 Task: Click on the personal dictionary option and add the word "car".
Action: Mouse moved to (211, 59)
Screenshot: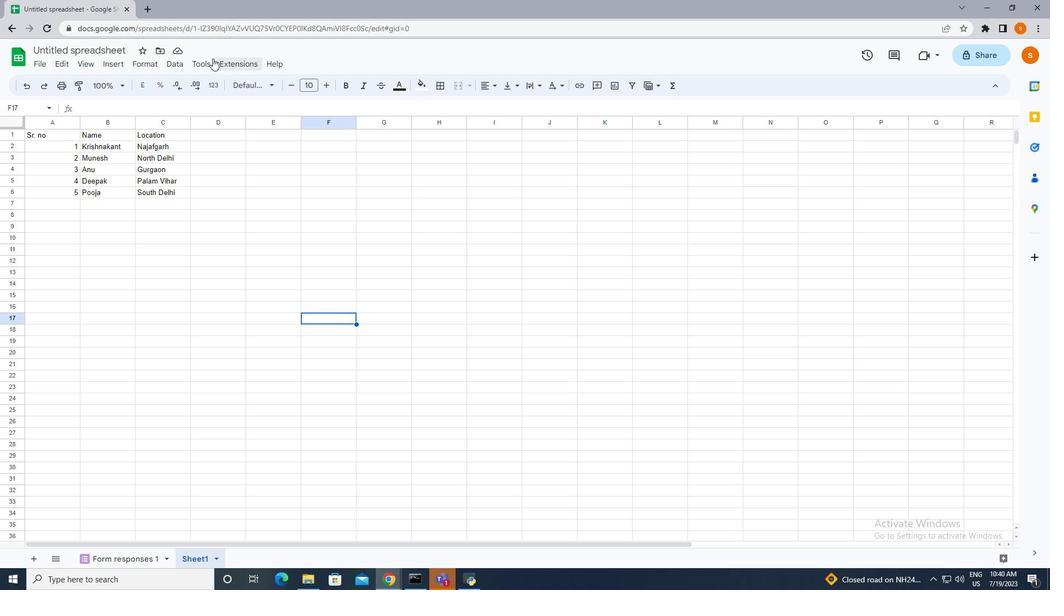 
Action: Mouse pressed left at (211, 59)
Screenshot: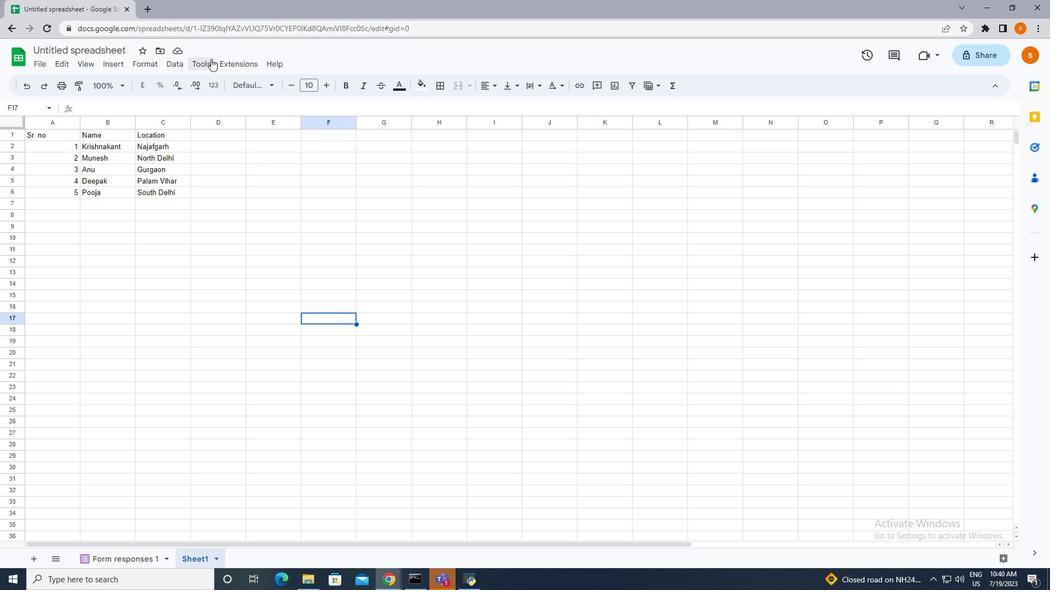 
Action: Mouse moved to (380, 147)
Screenshot: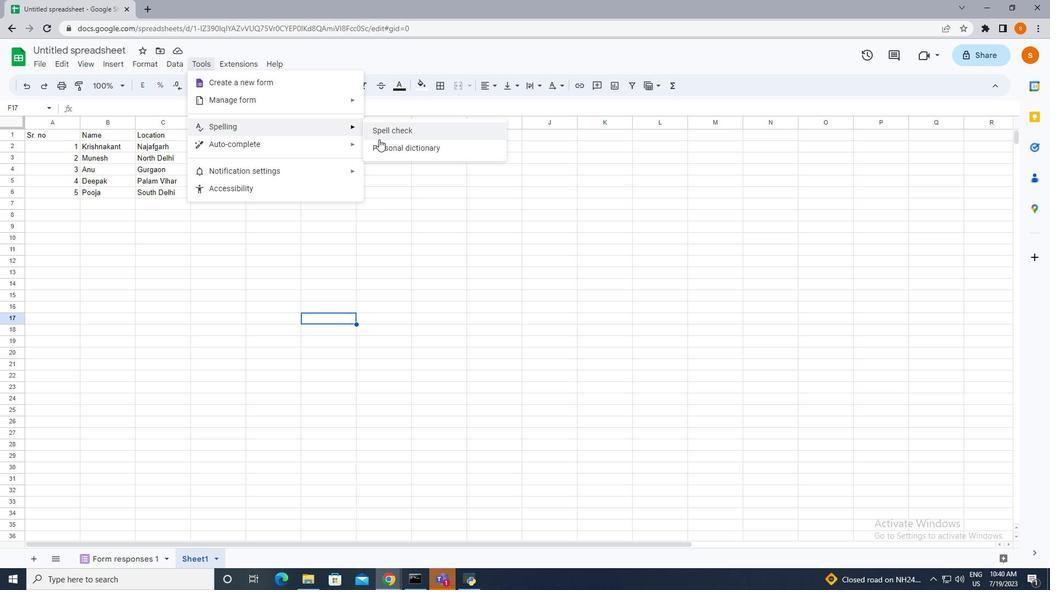 
Action: Mouse pressed left at (380, 147)
Screenshot: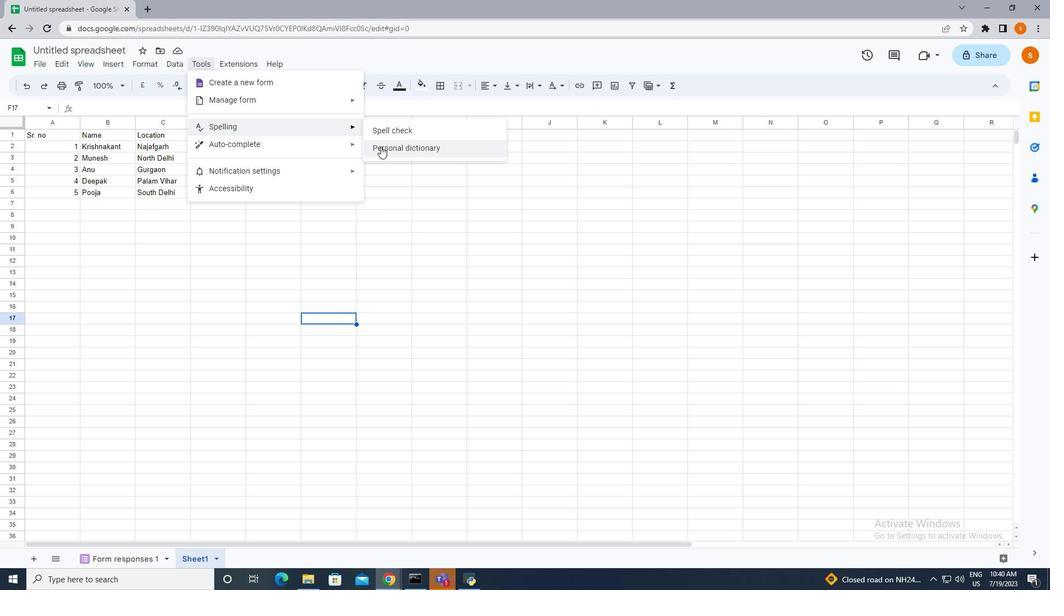 
Action: Mouse moved to (432, 233)
Screenshot: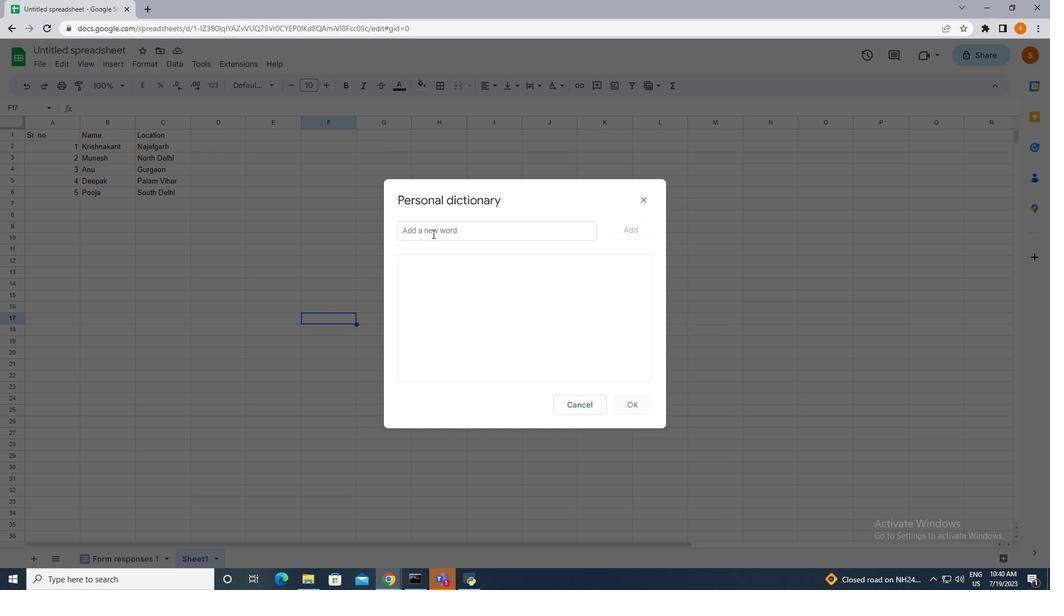 
Action: Mouse pressed left at (432, 233)
Screenshot: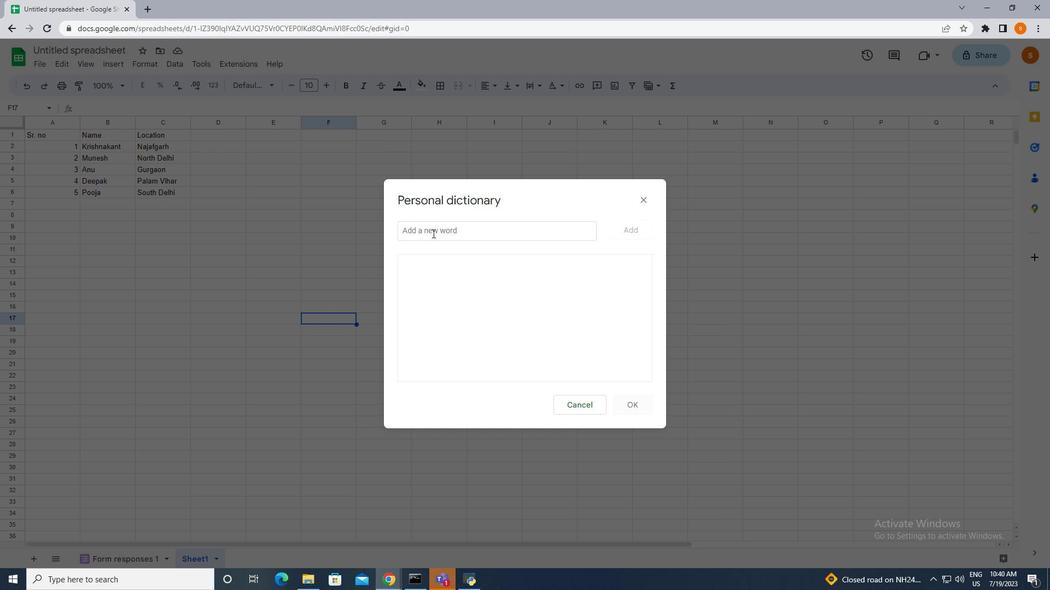 
Action: Key pressed <Key.shift>Car
Screenshot: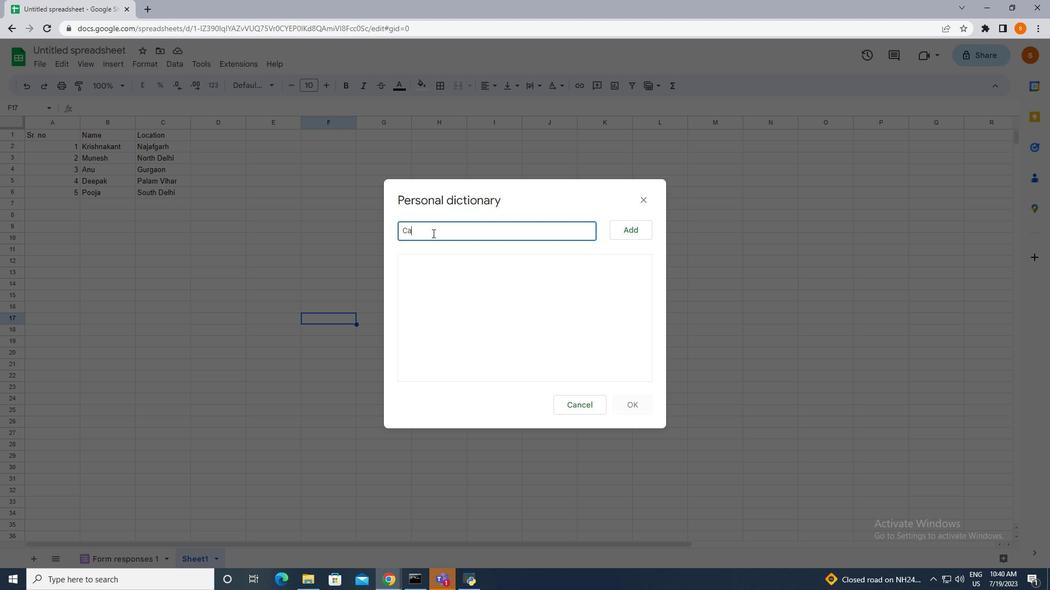 
Action: Mouse moved to (617, 230)
Screenshot: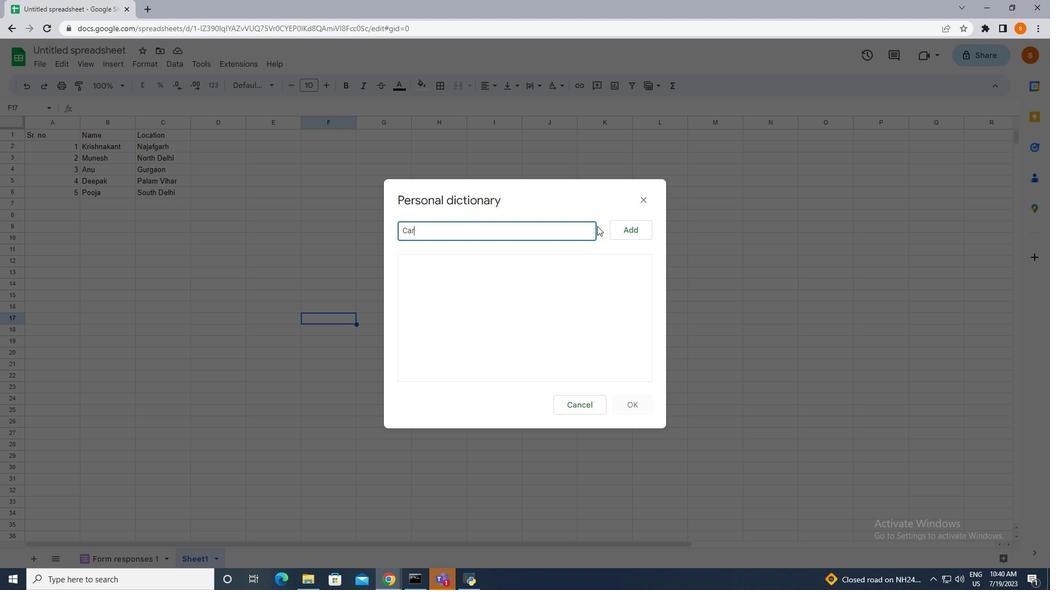 
Action: Mouse pressed left at (617, 230)
Screenshot: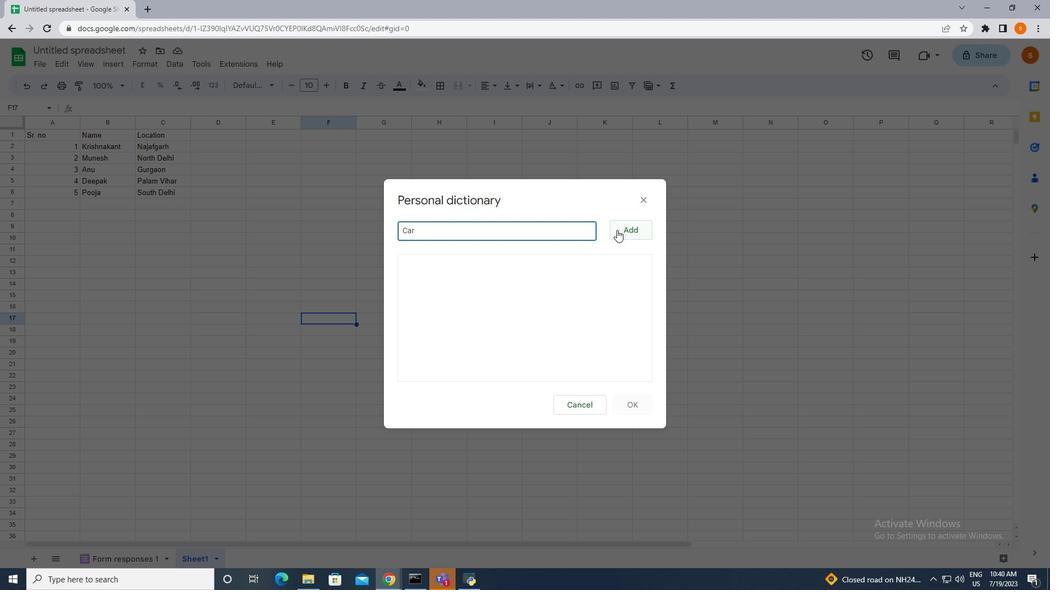 
Action: Mouse moved to (638, 401)
Screenshot: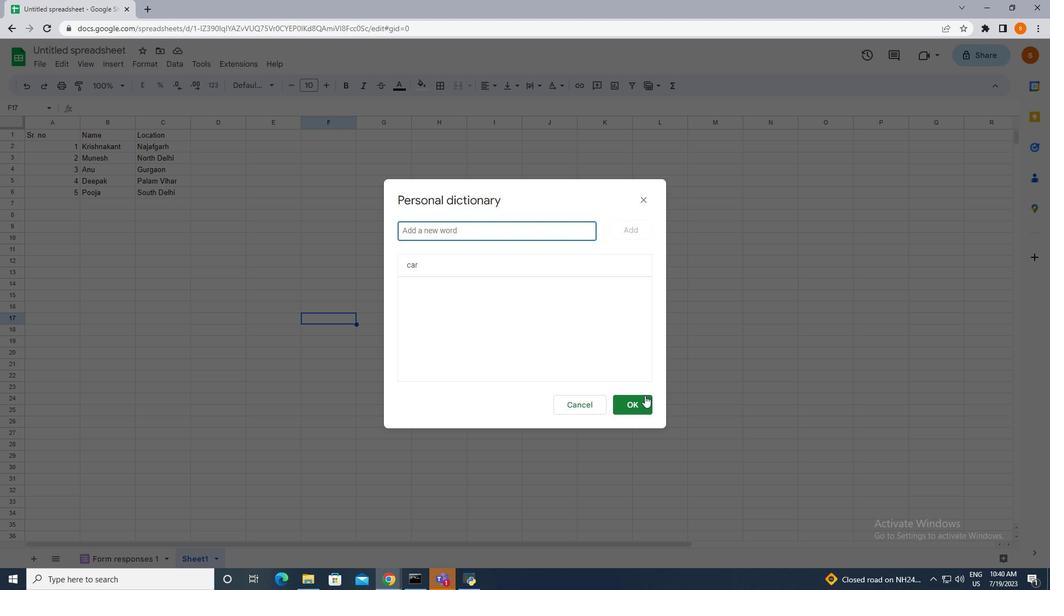 
Action: Mouse pressed left at (638, 401)
Screenshot: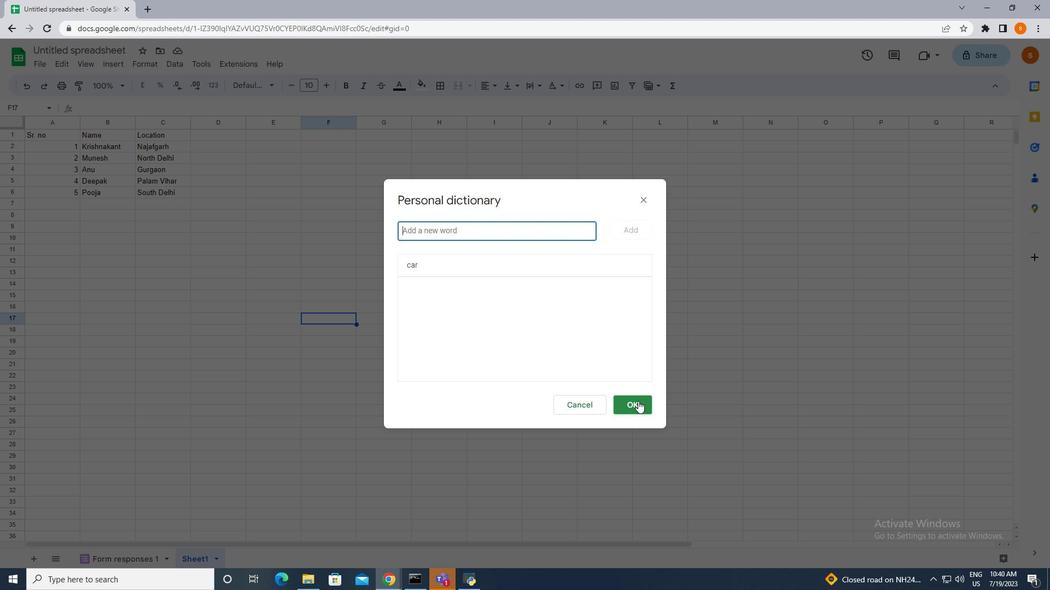
